 Task: Sort the unsolved tickets in your groups, order by Latest update by assignee in descending order.
Action: Mouse moved to (17, 227)
Screenshot: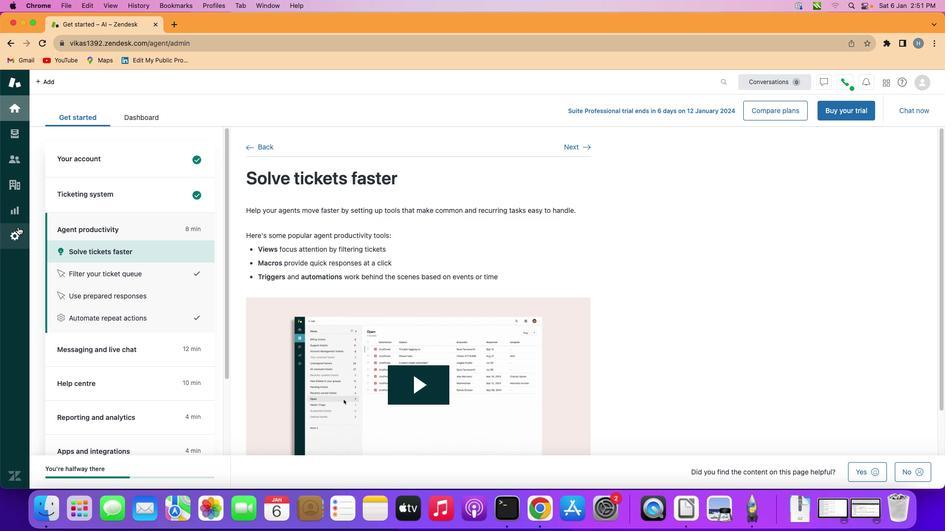 
Action: Mouse pressed left at (17, 227)
Screenshot: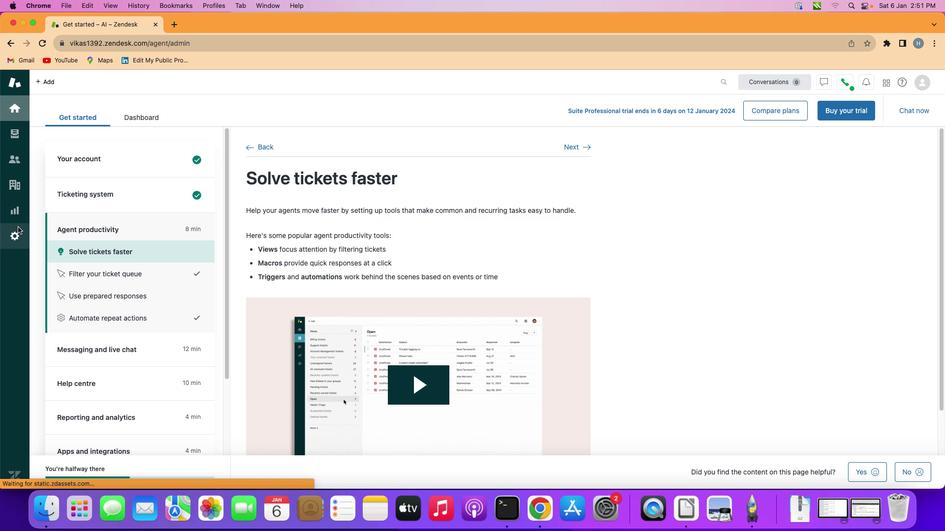 
Action: Mouse moved to (298, 339)
Screenshot: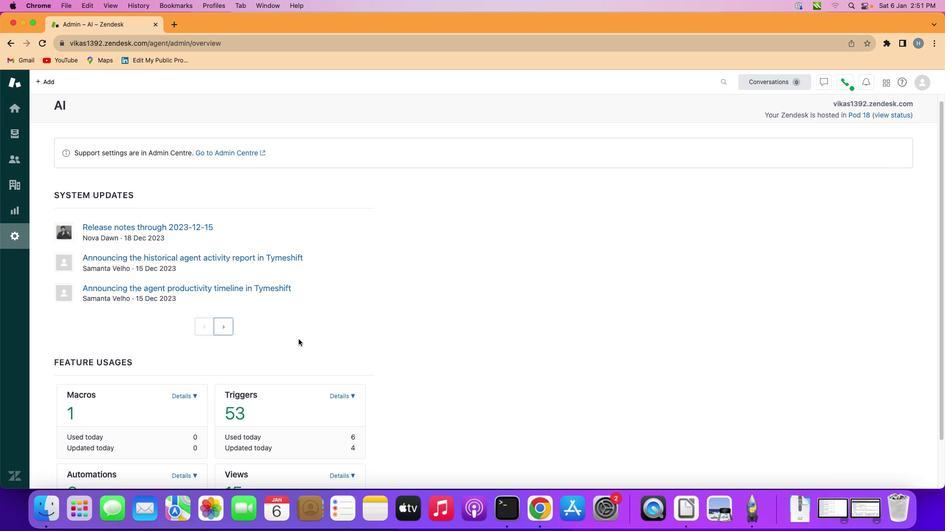 
Action: Mouse scrolled (298, 339) with delta (0, 0)
Screenshot: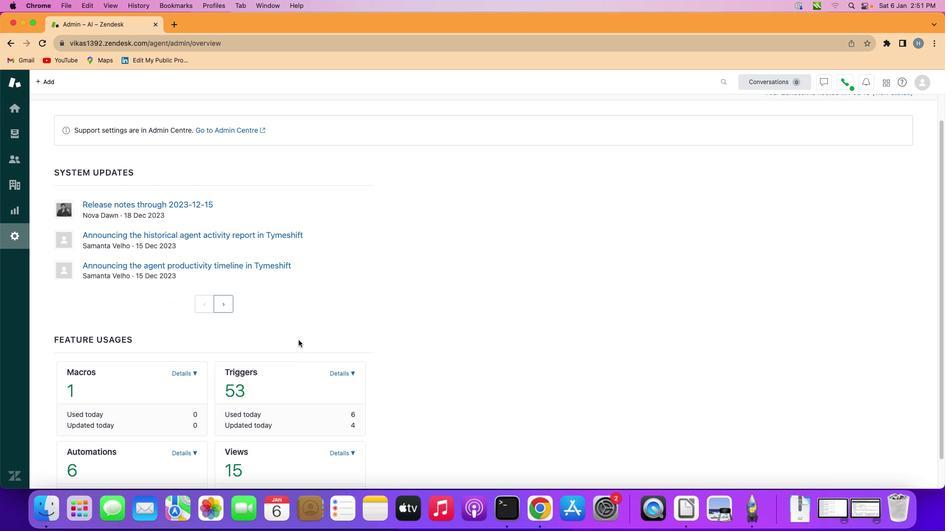 
Action: Mouse scrolled (298, 339) with delta (0, 0)
Screenshot: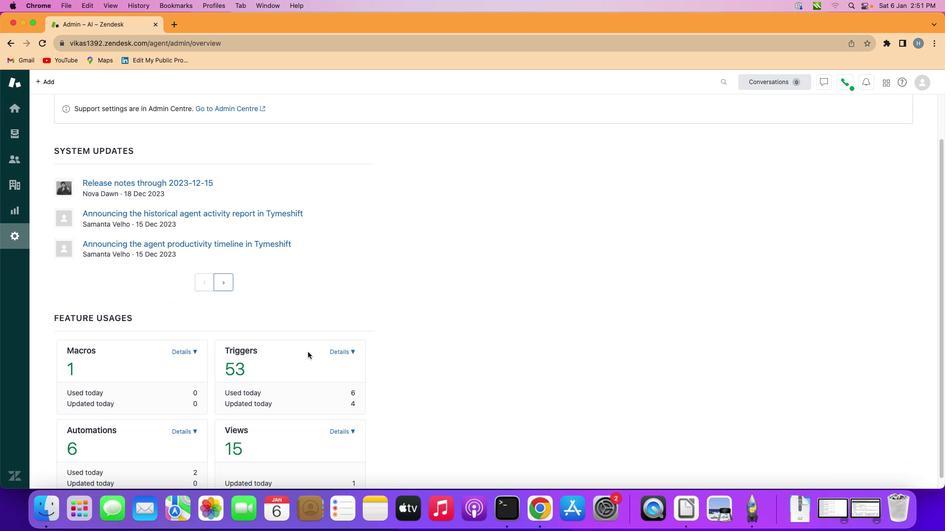
Action: Mouse scrolled (298, 339) with delta (0, 0)
Screenshot: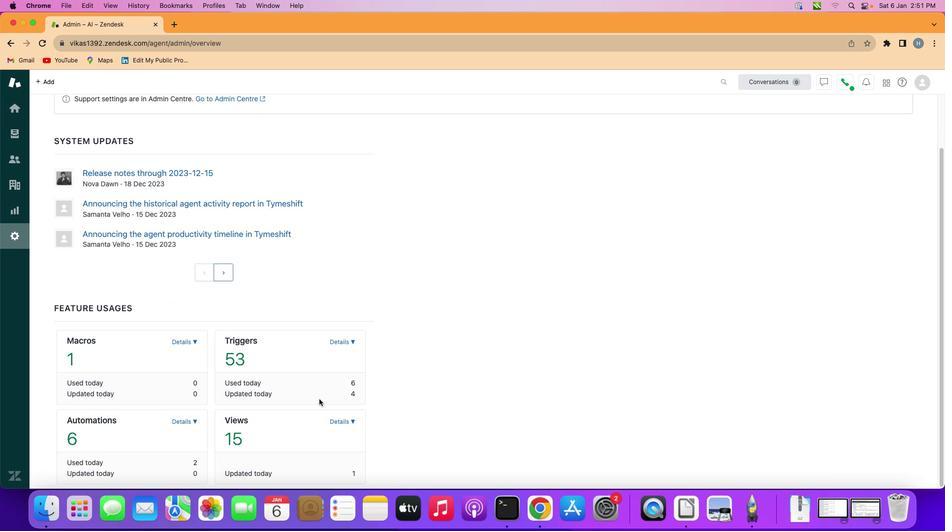 
Action: Mouse scrolled (298, 339) with delta (0, 0)
Screenshot: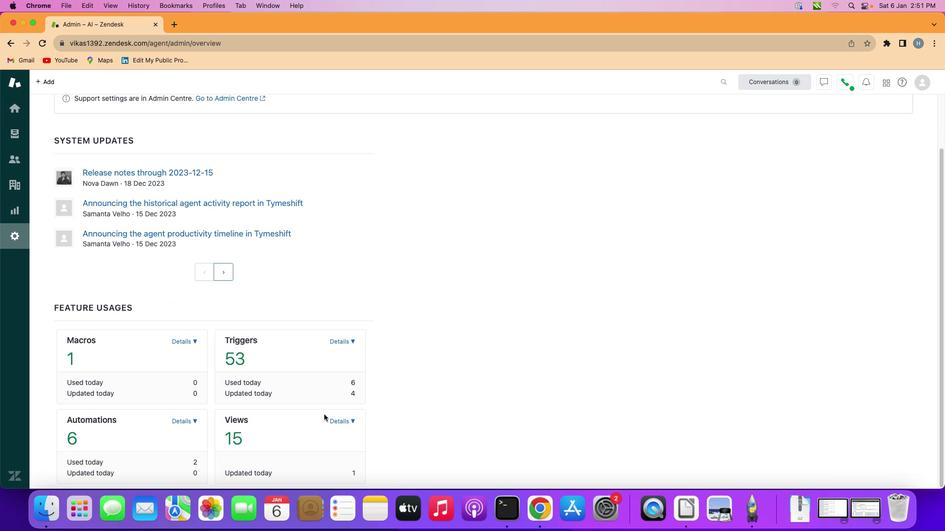 
Action: Mouse moved to (339, 423)
Screenshot: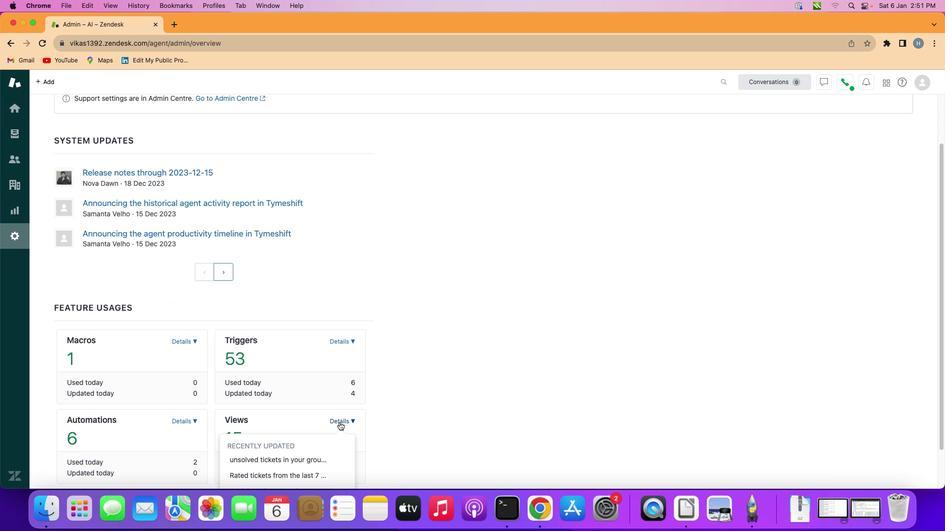 
Action: Mouse pressed left at (339, 423)
Screenshot: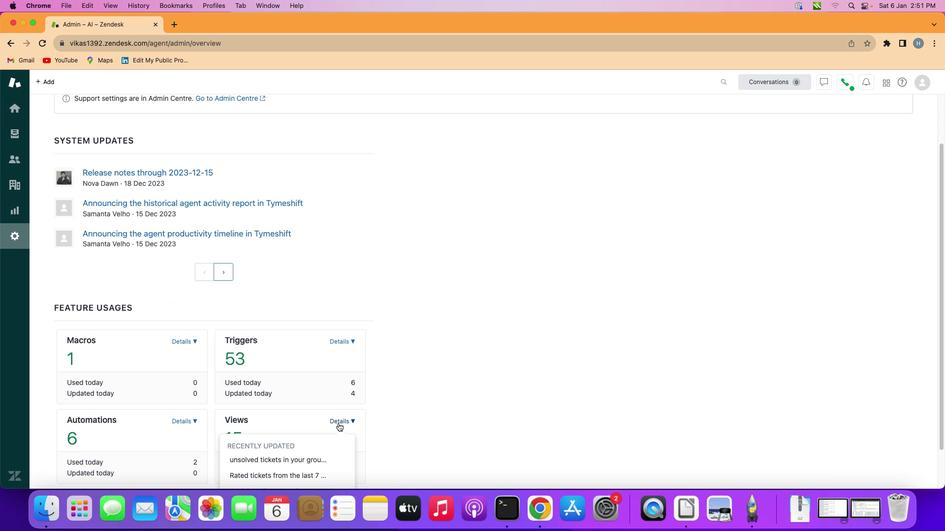 
Action: Mouse moved to (315, 459)
Screenshot: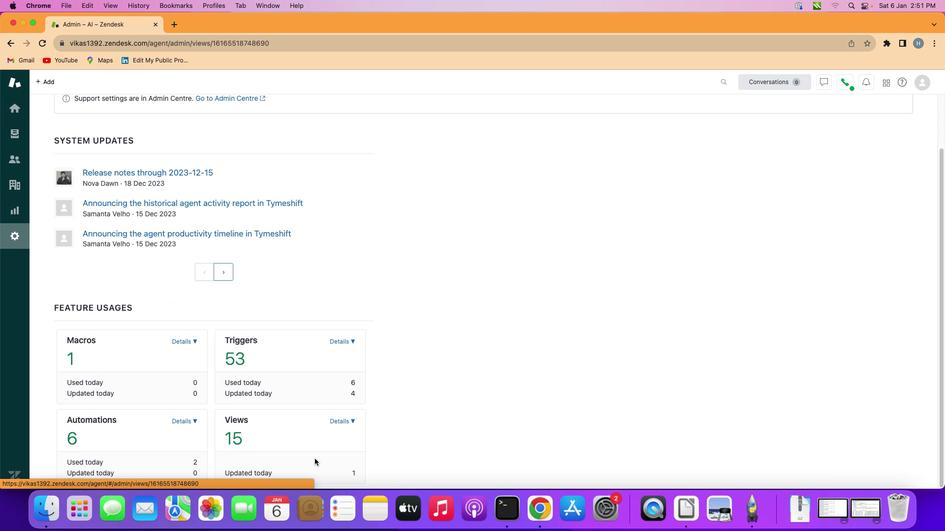 
Action: Mouse pressed left at (315, 459)
Screenshot: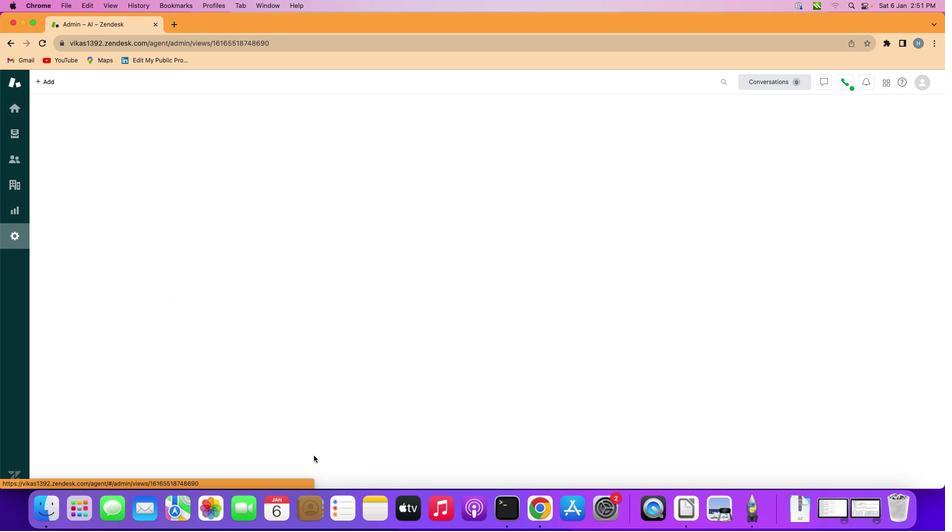 
Action: Mouse moved to (318, 368)
Screenshot: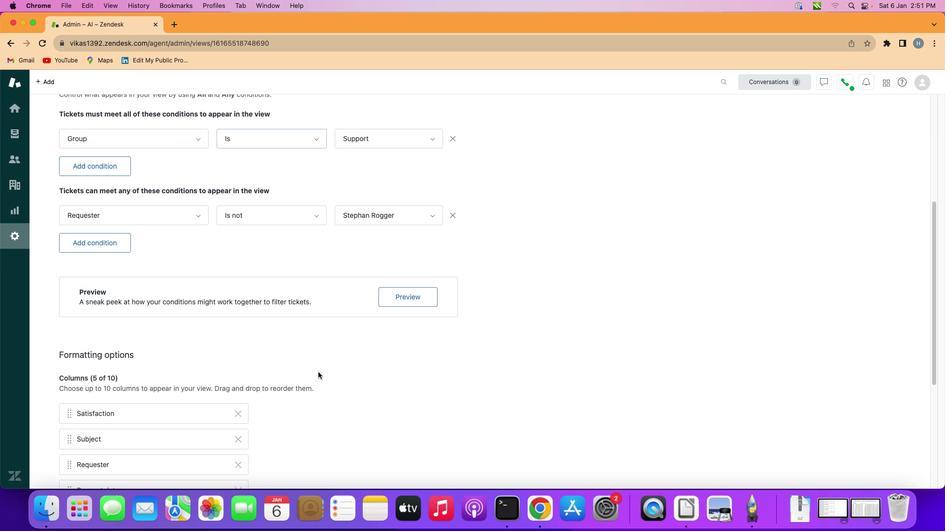 
Action: Mouse scrolled (318, 368) with delta (0, 0)
Screenshot: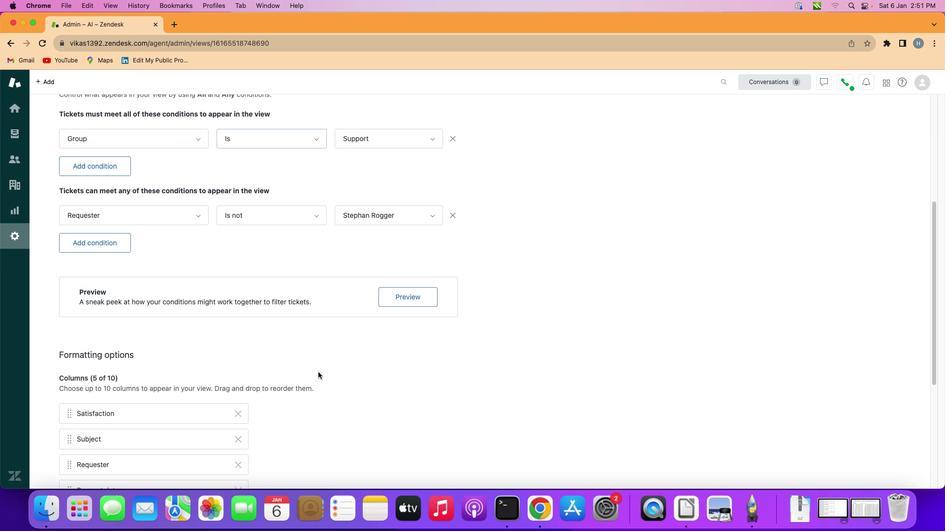 
Action: Mouse moved to (318, 369)
Screenshot: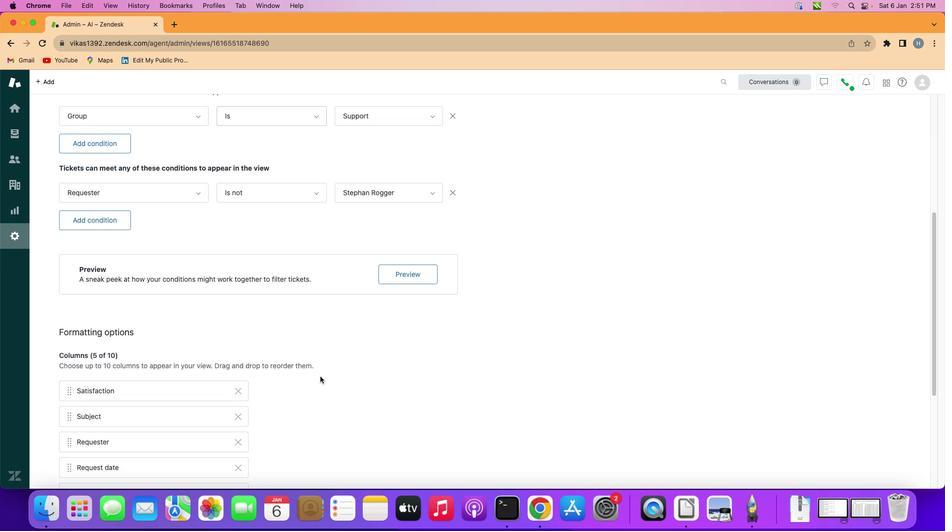 
Action: Mouse scrolled (318, 369) with delta (0, 0)
Screenshot: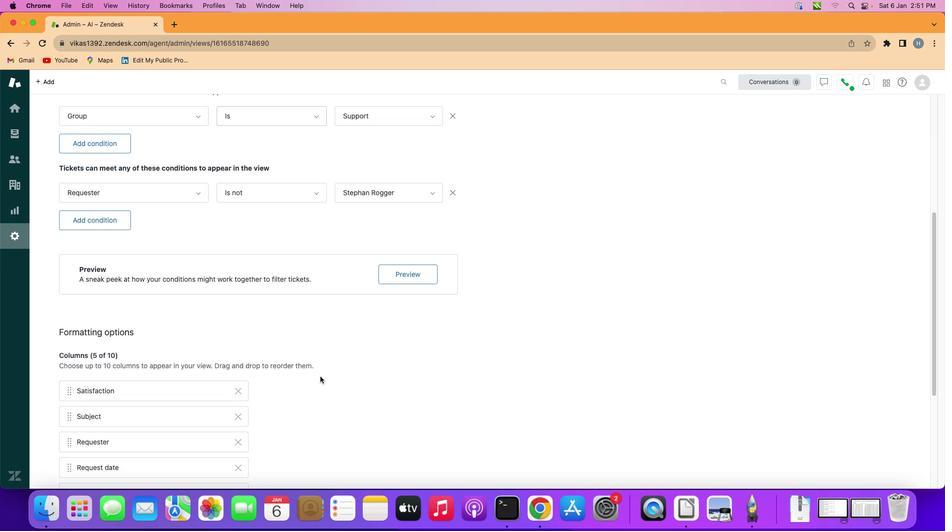 
Action: Mouse moved to (318, 369)
Screenshot: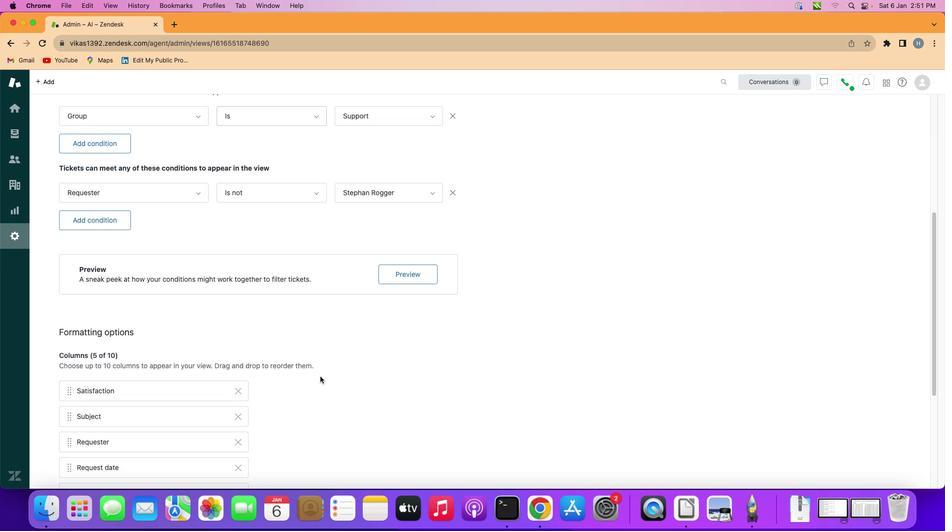 
Action: Mouse scrolled (318, 369) with delta (0, -1)
Screenshot: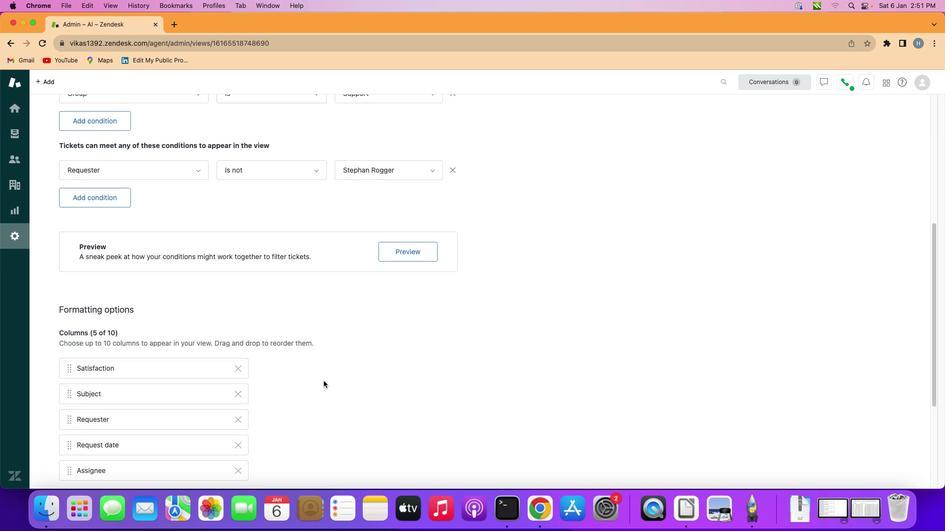 
Action: Mouse moved to (318, 369)
Screenshot: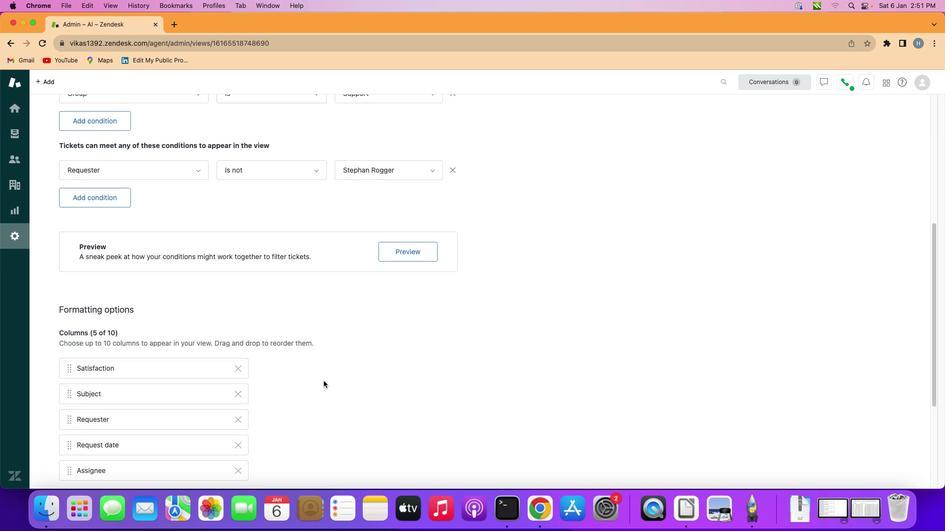 
Action: Mouse scrolled (318, 369) with delta (0, -1)
Screenshot: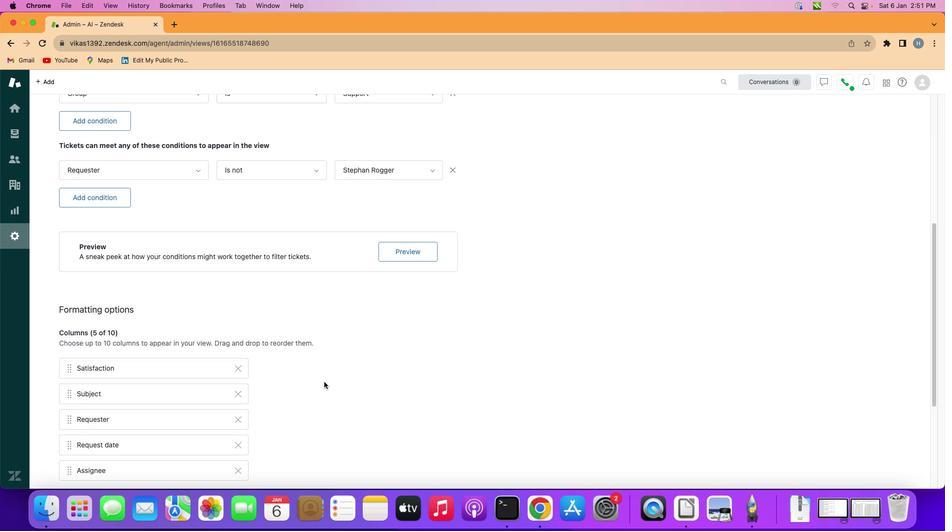 
Action: Mouse scrolled (318, 369) with delta (0, -2)
Screenshot: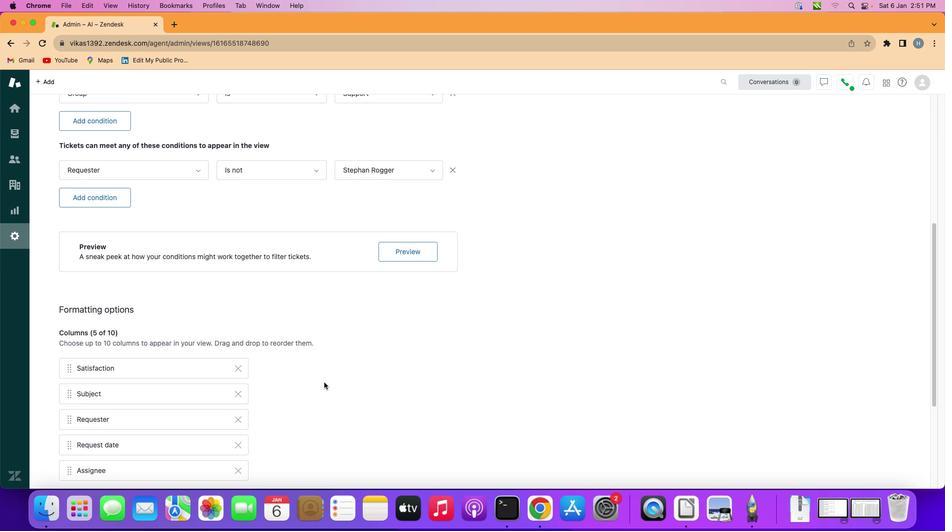 
Action: Mouse moved to (324, 382)
Screenshot: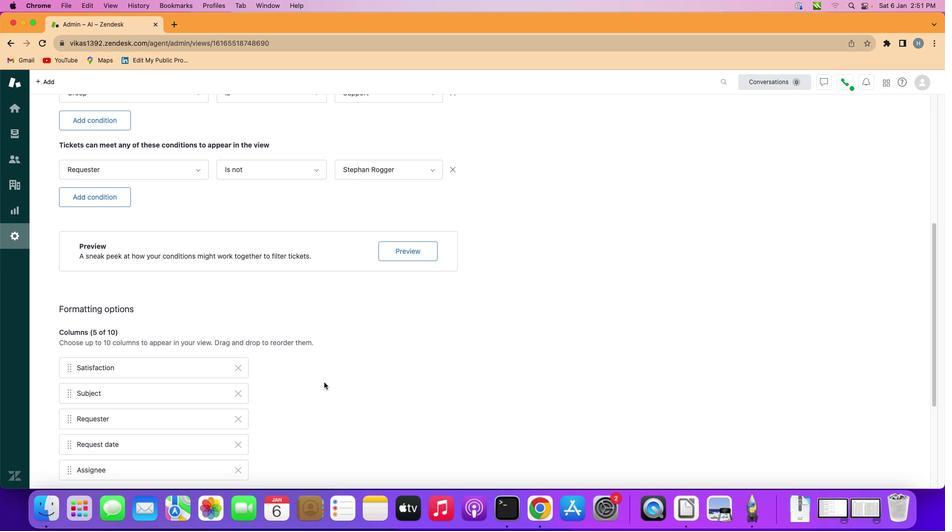 
Action: Mouse scrolled (324, 382) with delta (0, 0)
Screenshot: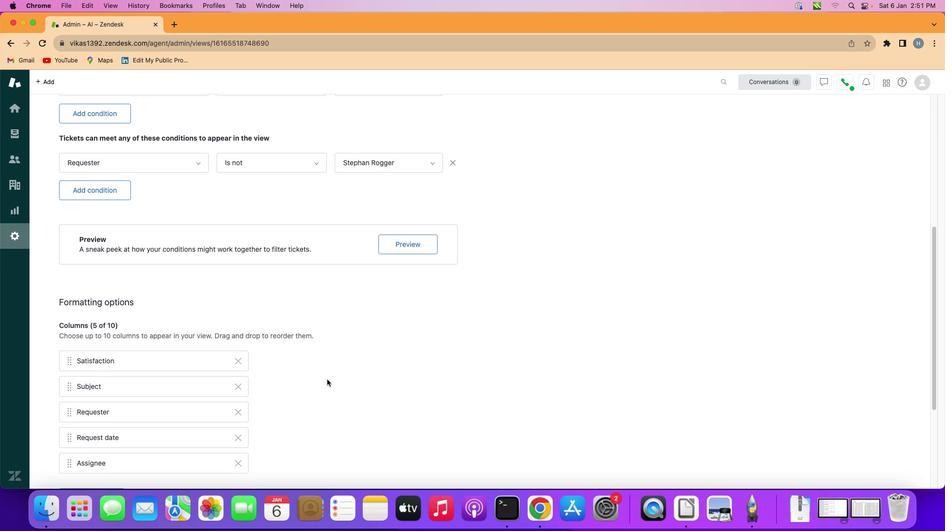 
Action: Mouse scrolled (324, 382) with delta (0, 0)
Screenshot: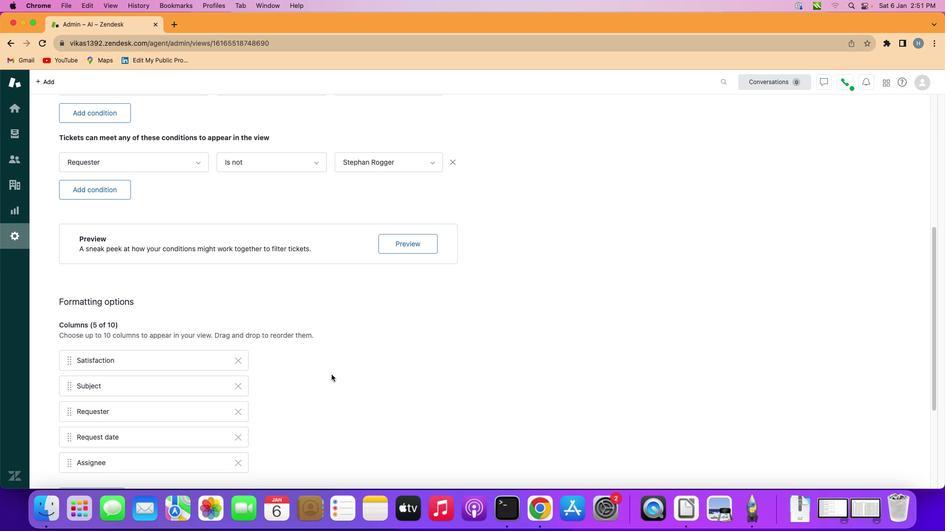
Action: Mouse moved to (331, 375)
Screenshot: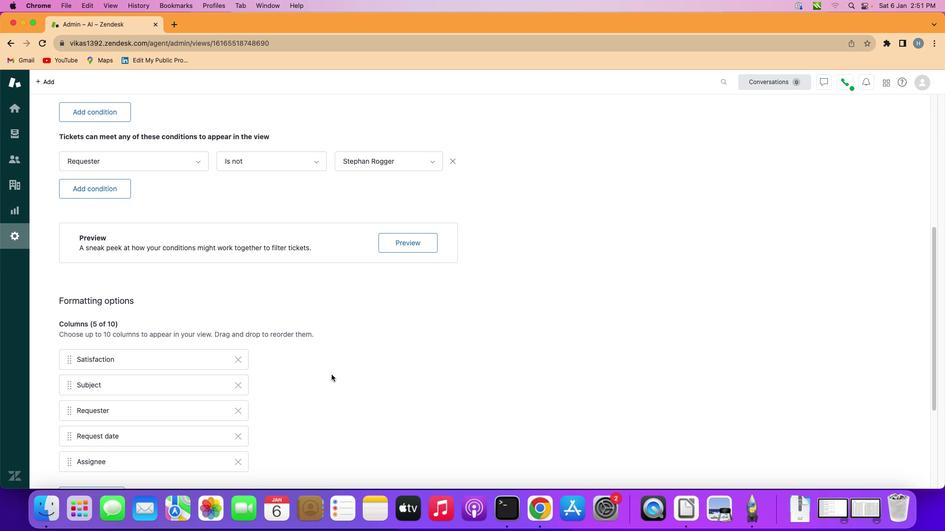 
Action: Mouse scrolled (331, 375) with delta (0, 0)
Screenshot: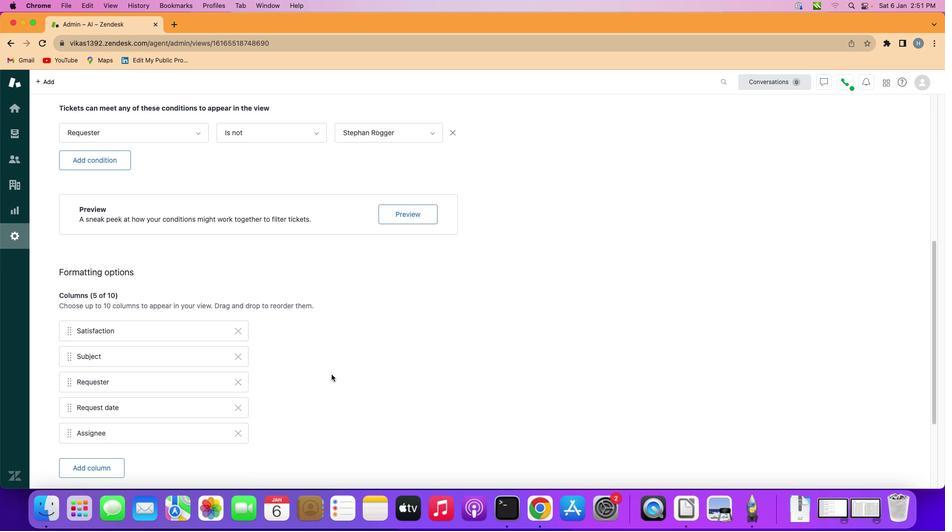 
Action: Mouse scrolled (331, 375) with delta (0, 0)
Screenshot: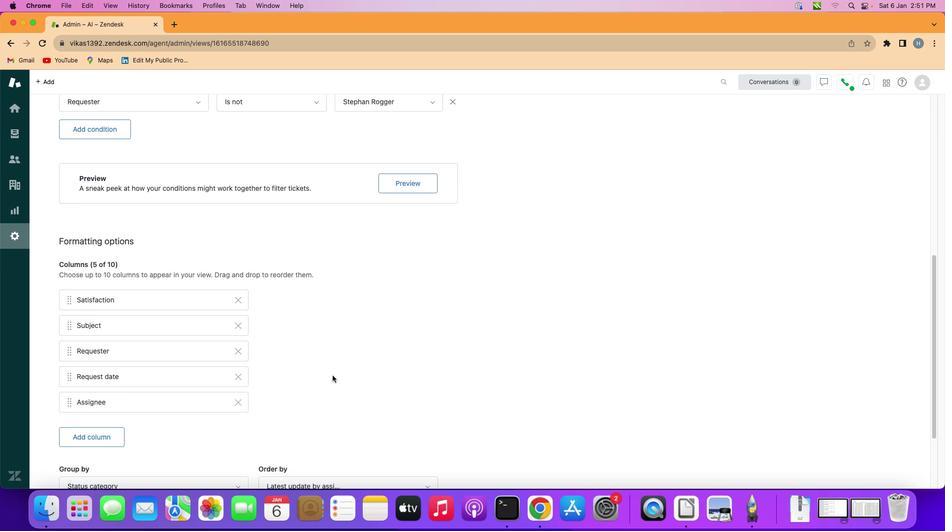 
Action: Mouse scrolled (331, 375) with delta (0, 0)
Screenshot: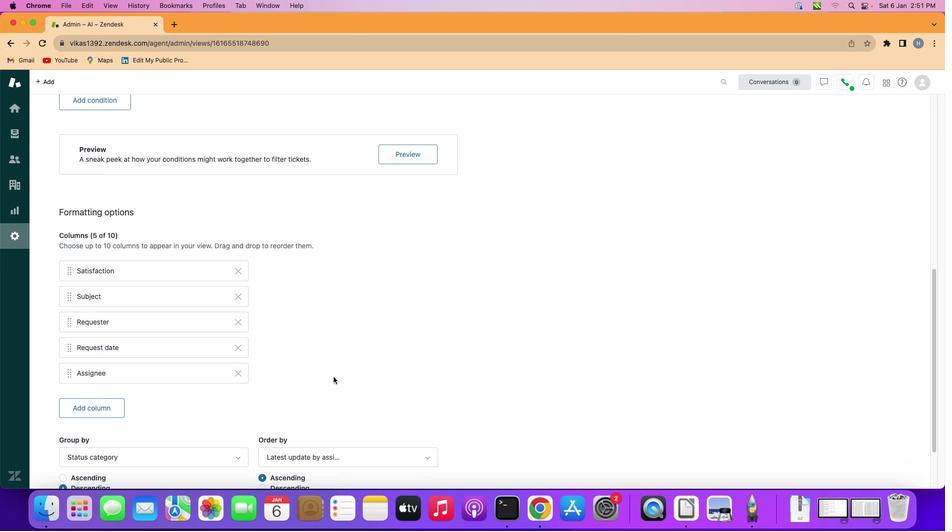 
Action: Mouse scrolled (331, 375) with delta (0, 0)
Screenshot: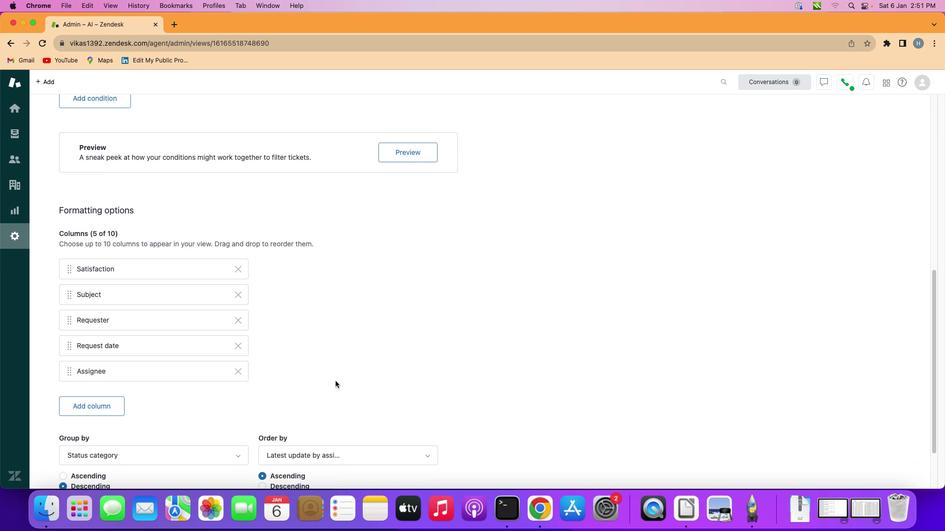 
Action: Mouse moved to (335, 382)
Screenshot: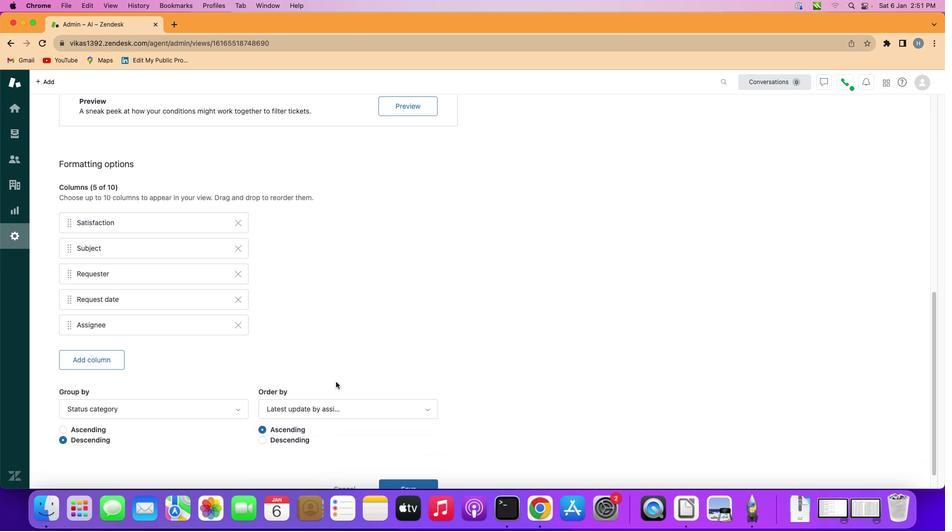 
Action: Mouse scrolled (335, 382) with delta (0, 0)
Screenshot: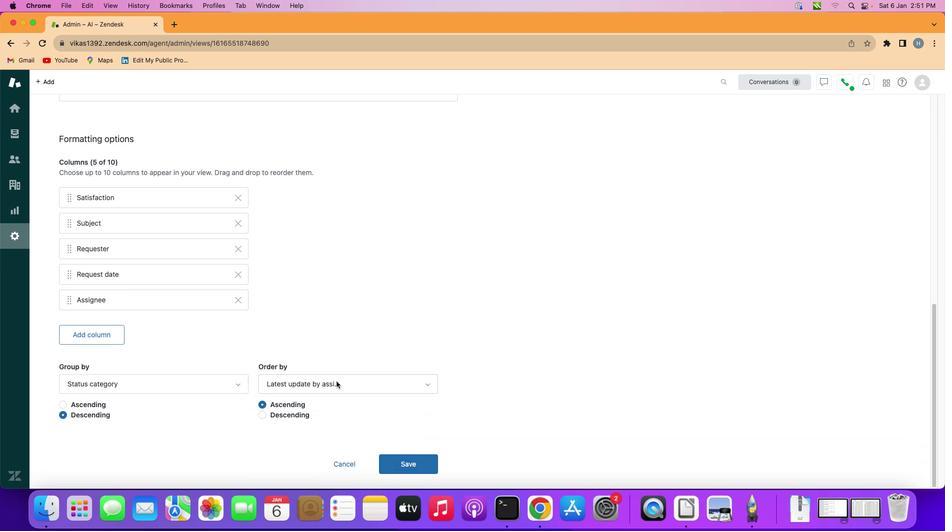 
Action: Mouse scrolled (335, 382) with delta (0, 0)
Screenshot: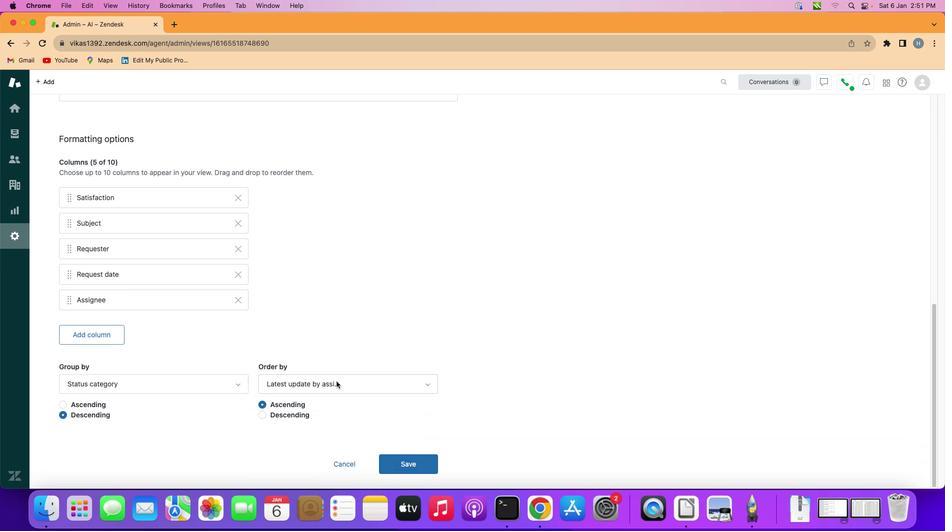 
Action: Mouse scrolled (335, 382) with delta (0, -1)
Screenshot: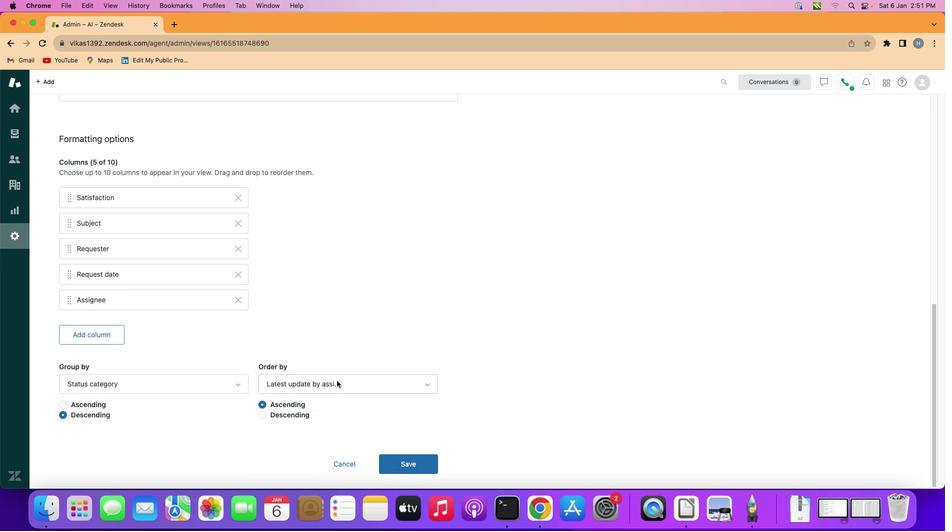 
Action: Mouse scrolled (335, 382) with delta (0, -1)
Screenshot: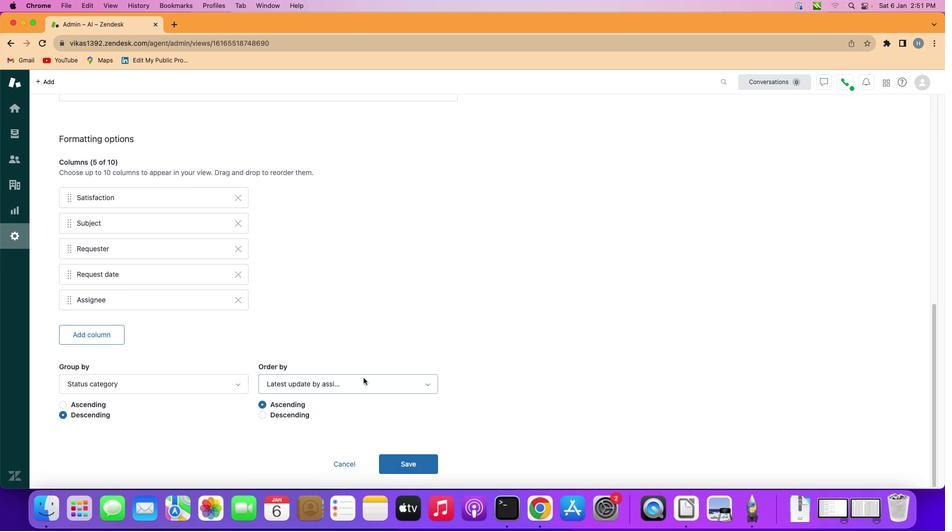 
Action: Mouse scrolled (335, 382) with delta (0, -2)
Screenshot: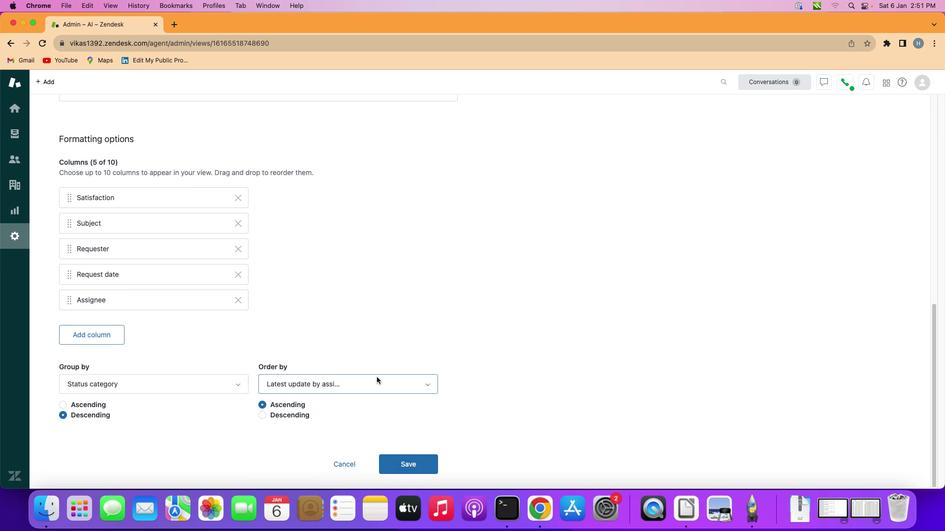 
Action: Mouse moved to (397, 381)
Screenshot: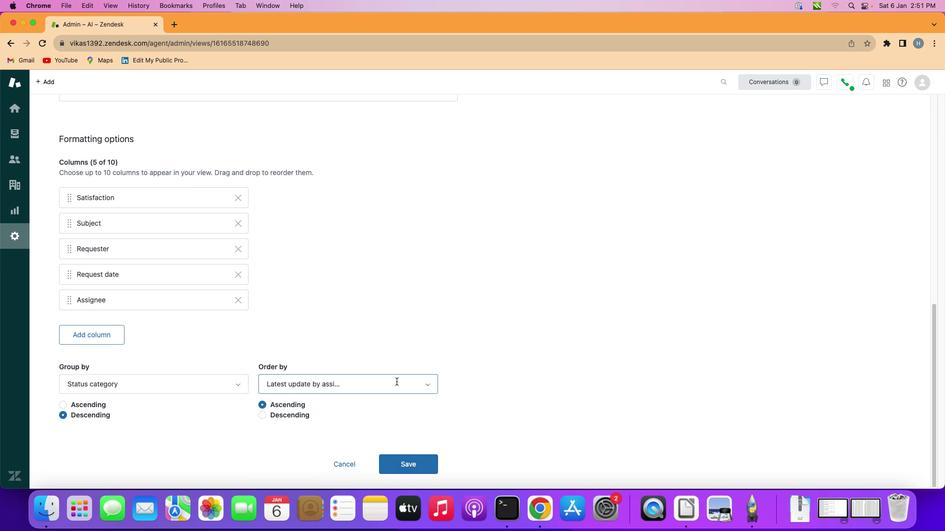 
Action: Mouse pressed left at (397, 381)
Screenshot: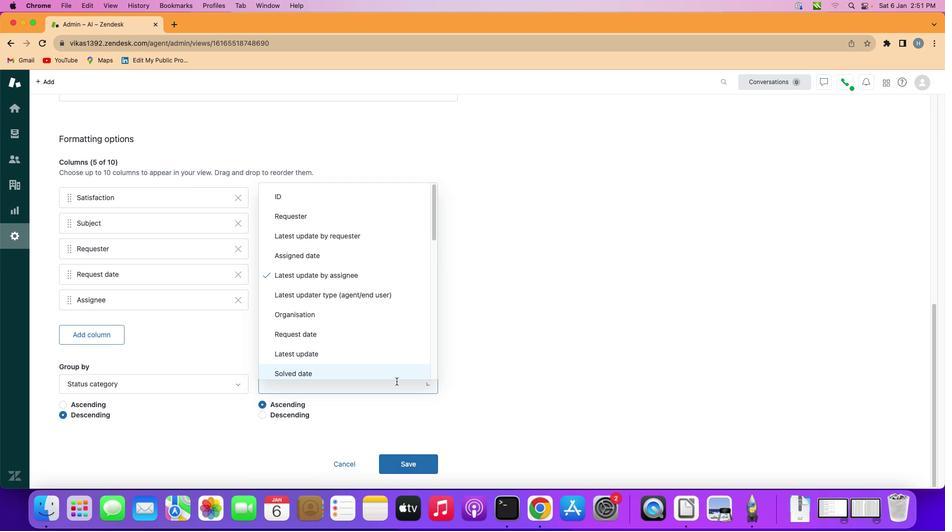 
Action: Mouse moved to (388, 268)
Screenshot: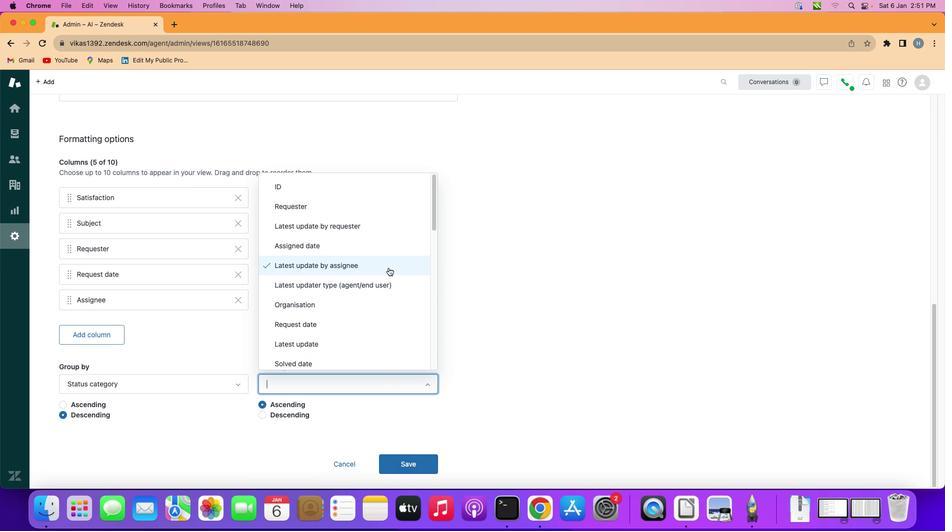 
Action: Mouse pressed left at (388, 268)
Screenshot: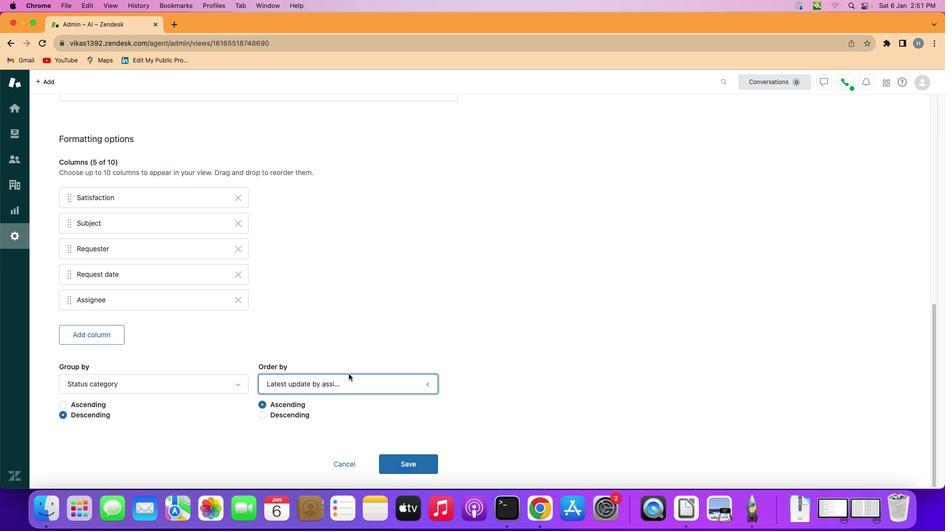 
Action: Mouse moved to (299, 414)
Screenshot: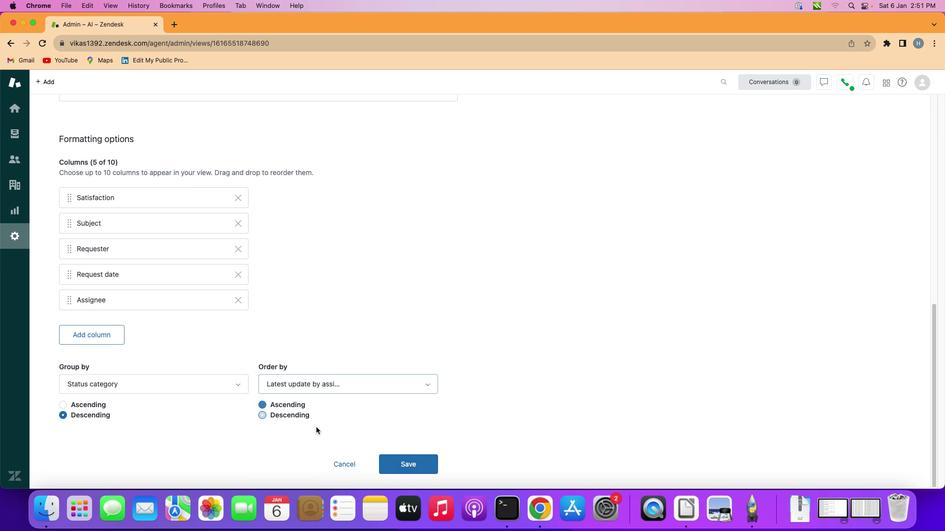 
Action: Mouse pressed left at (299, 414)
Screenshot: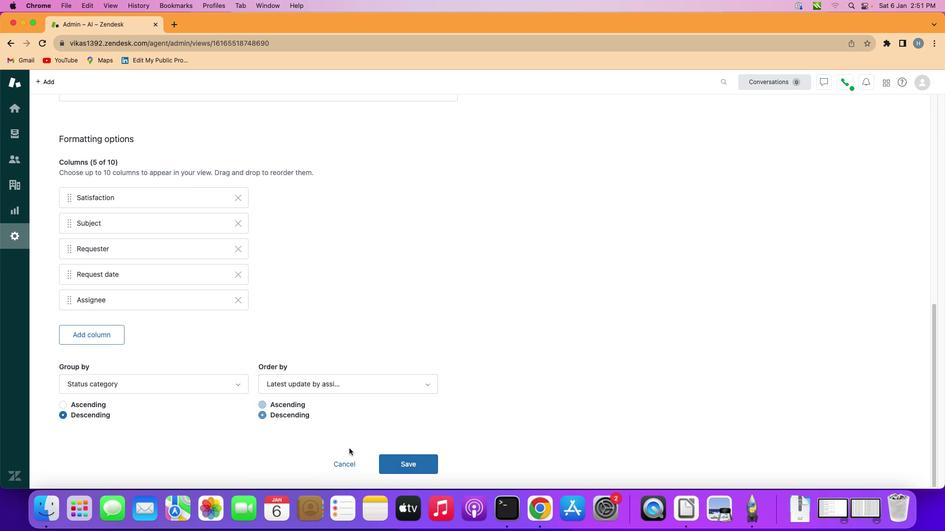 
Action: Mouse moved to (383, 460)
Screenshot: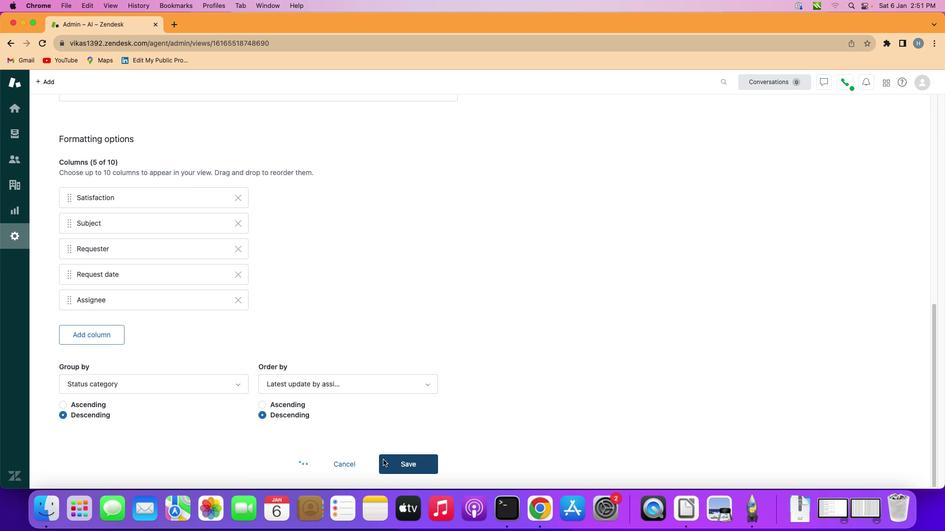 
Action: Mouse pressed left at (383, 460)
Screenshot: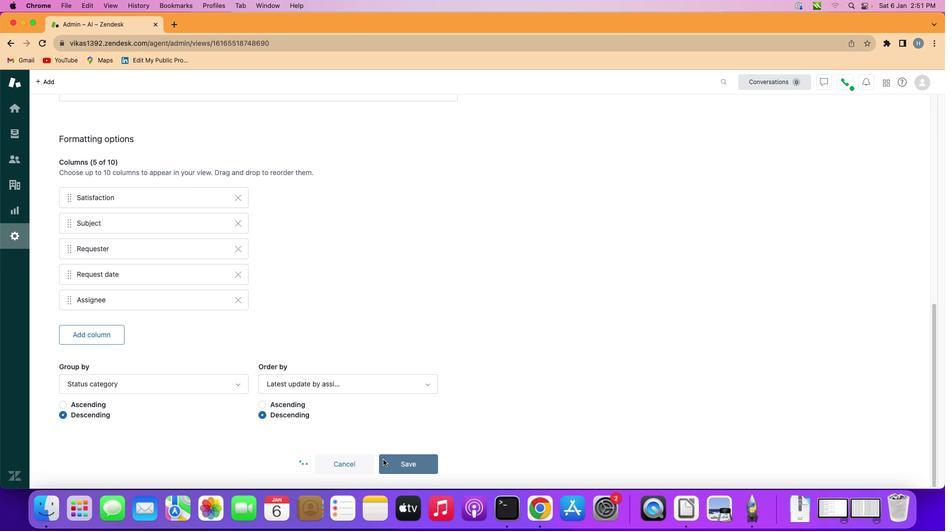 
Action: Mouse moved to (336, 297)
Screenshot: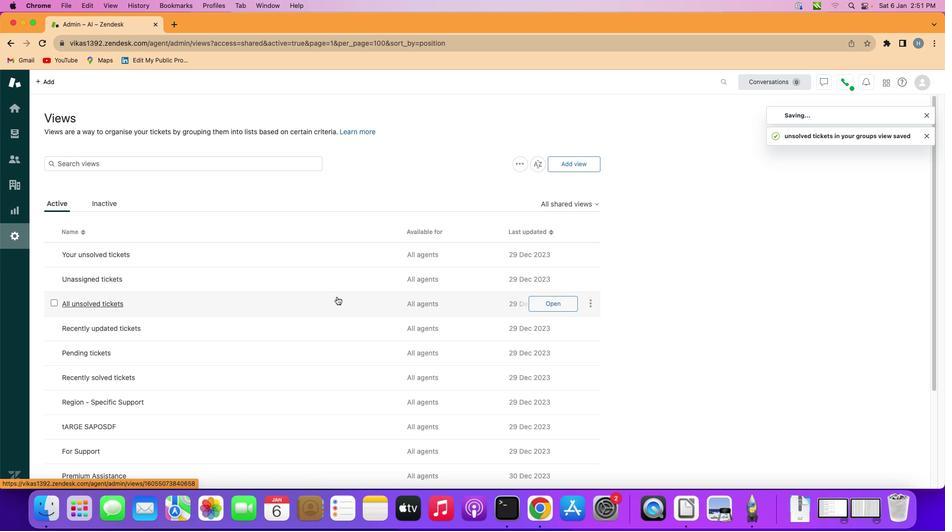 
